 Task: Search for hiking trails near Seattle, Washington, and Vancouver, British Columbia, Canada.
Action: Mouse moved to (98, 83)
Screenshot: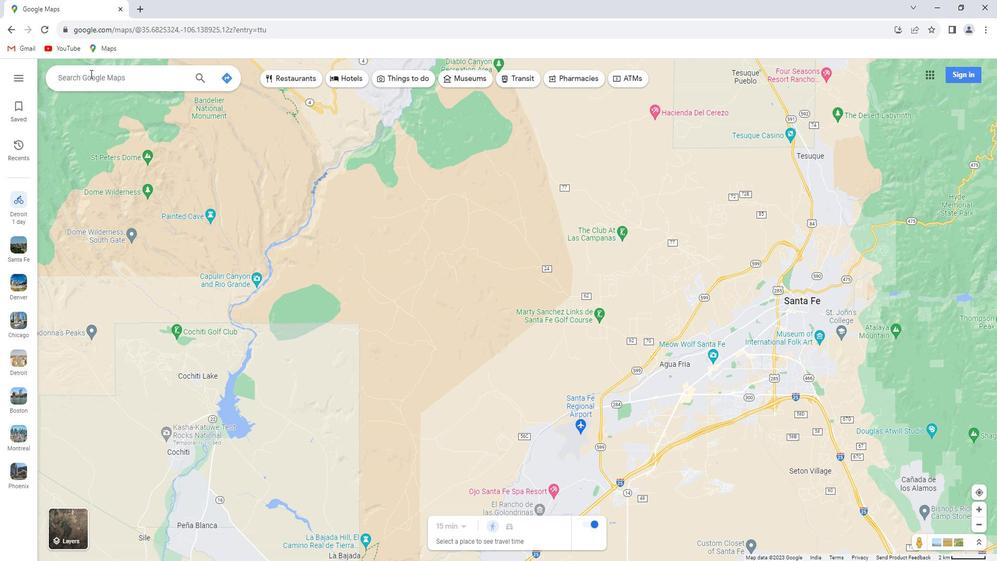 
Action: Mouse pressed left at (98, 83)
Screenshot: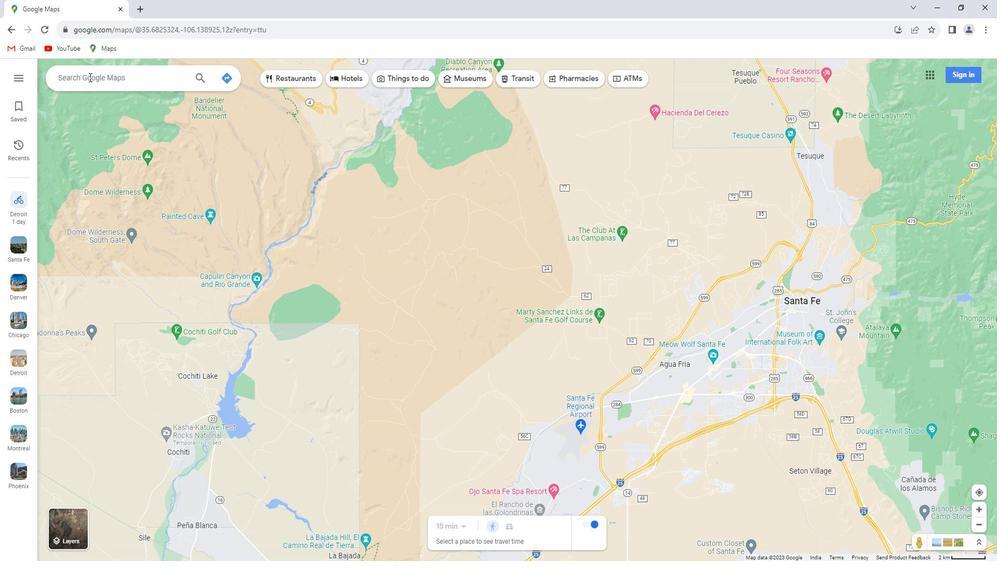 
Action: Key pressed <Key.shift>Seattle,<Key.space><Key.shift>Washington
Screenshot: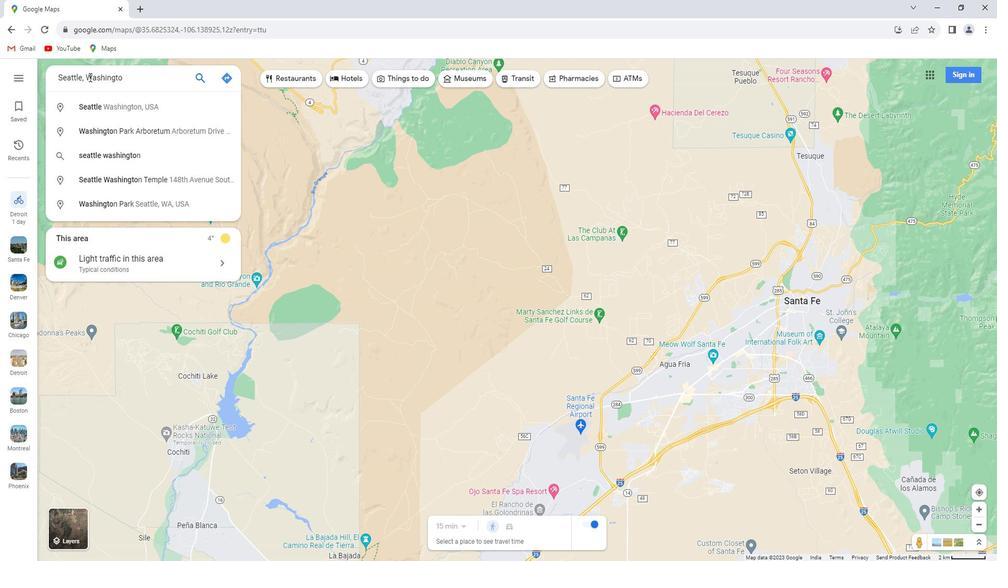 
Action: Mouse moved to (98, 89)
Screenshot: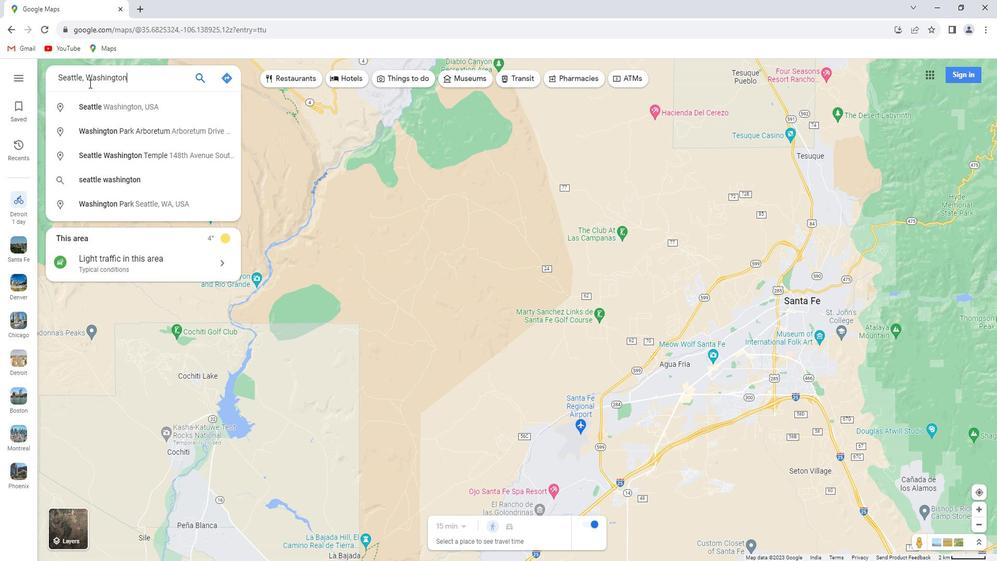
Action: Key pressed <Key.enter>
Screenshot: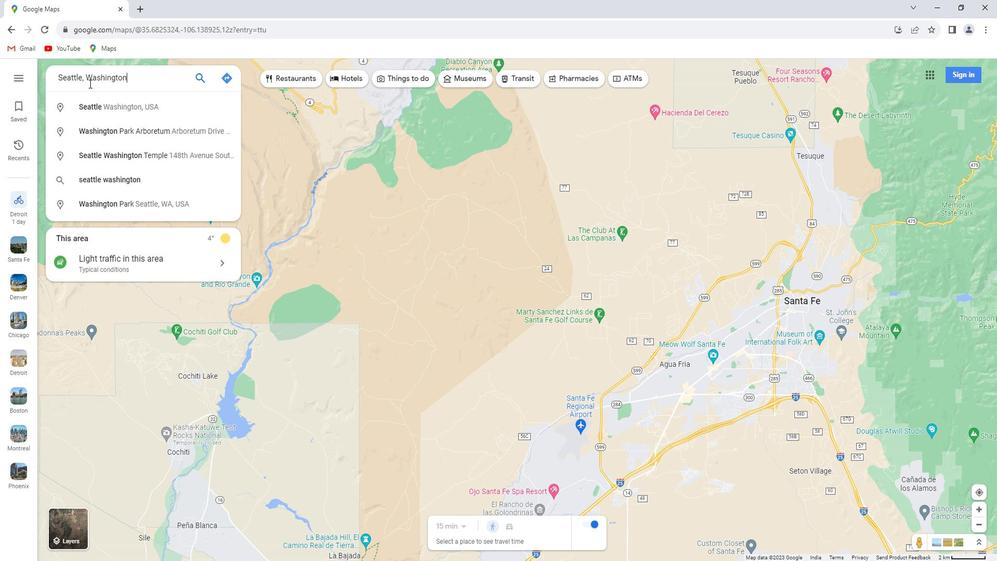 
Action: Mouse moved to (154, 265)
Screenshot: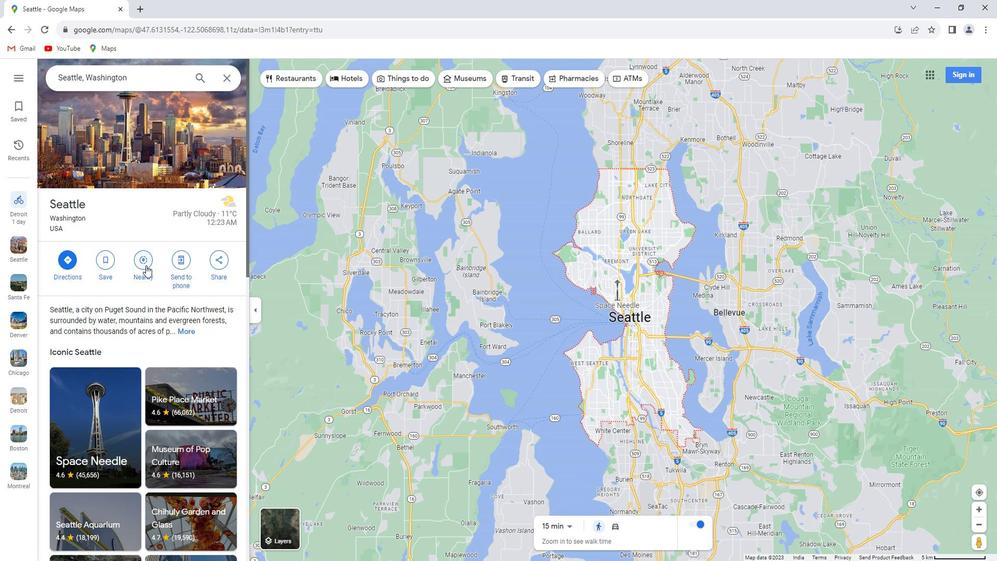 
Action: Mouse pressed left at (154, 265)
Screenshot: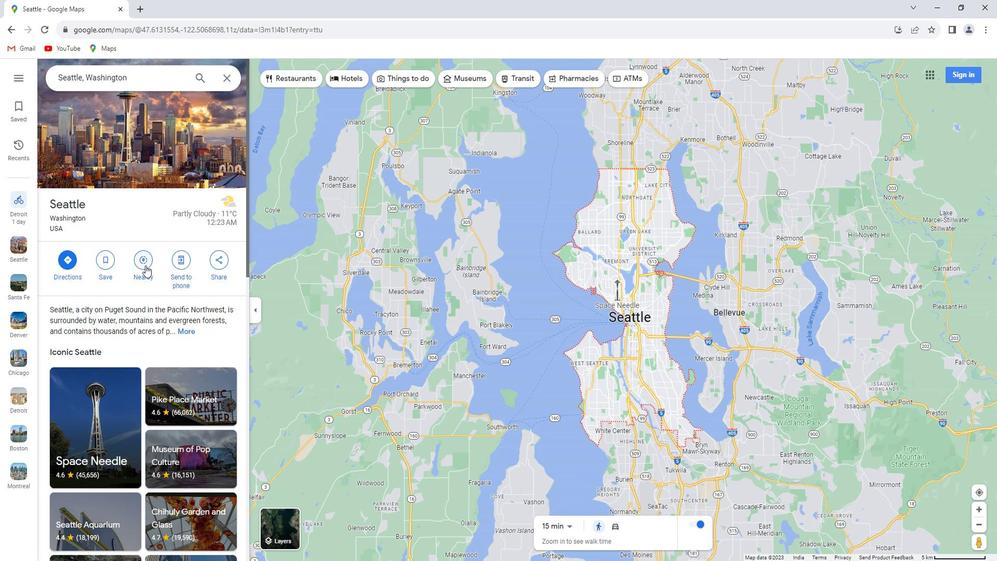 
Action: Mouse moved to (153, 260)
Screenshot: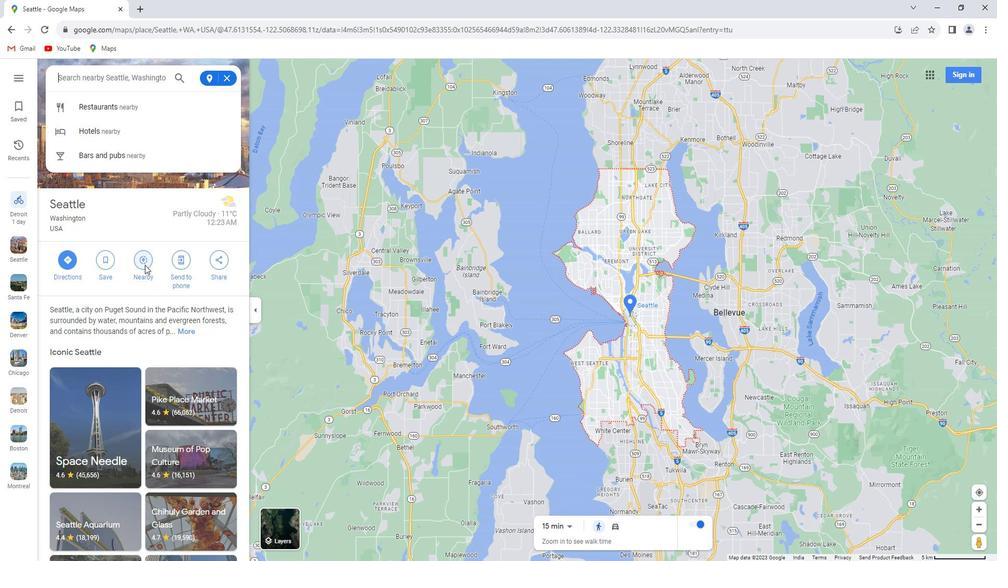
Action: Key pressed hiking<Key.space>trails<Key.enter>
Screenshot: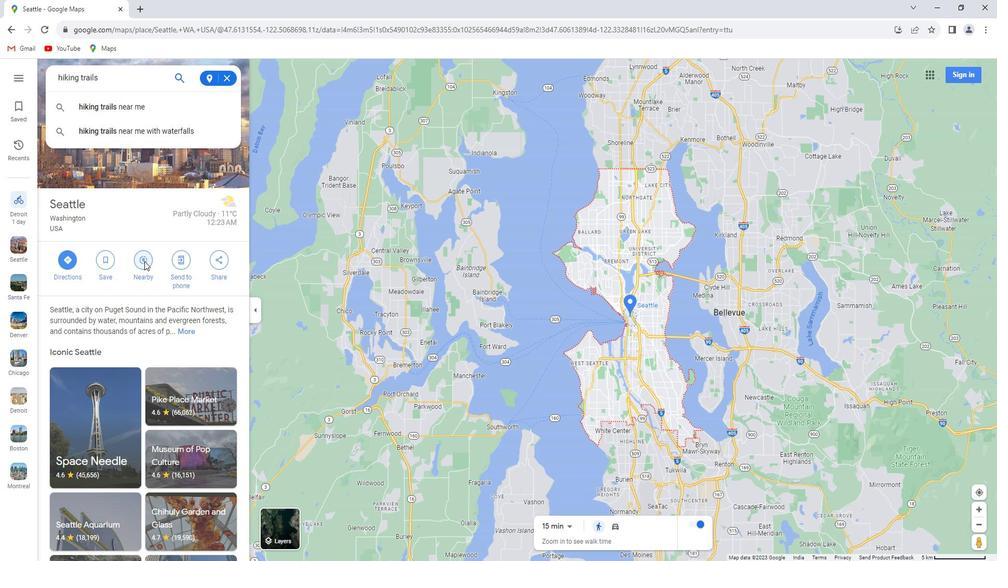 
Action: Mouse moved to (236, 87)
Screenshot: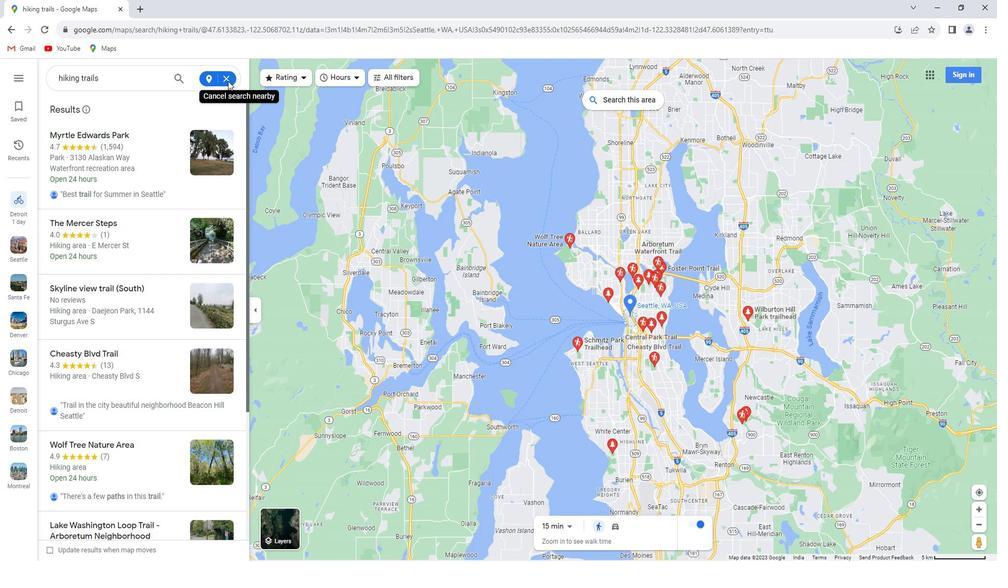
Action: Mouse pressed left at (236, 87)
Screenshot: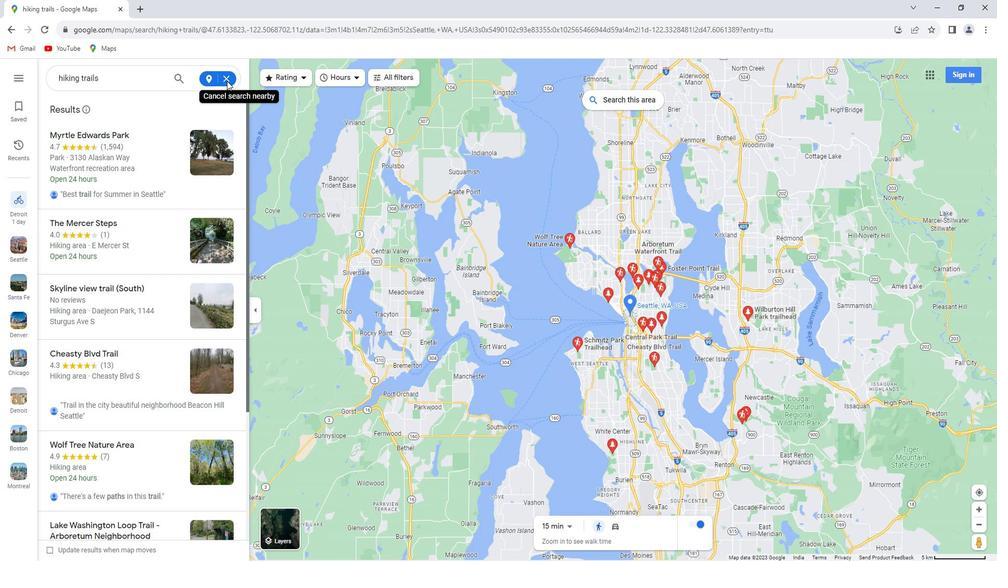 
Action: Mouse moved to (234, 85)
Screenshot: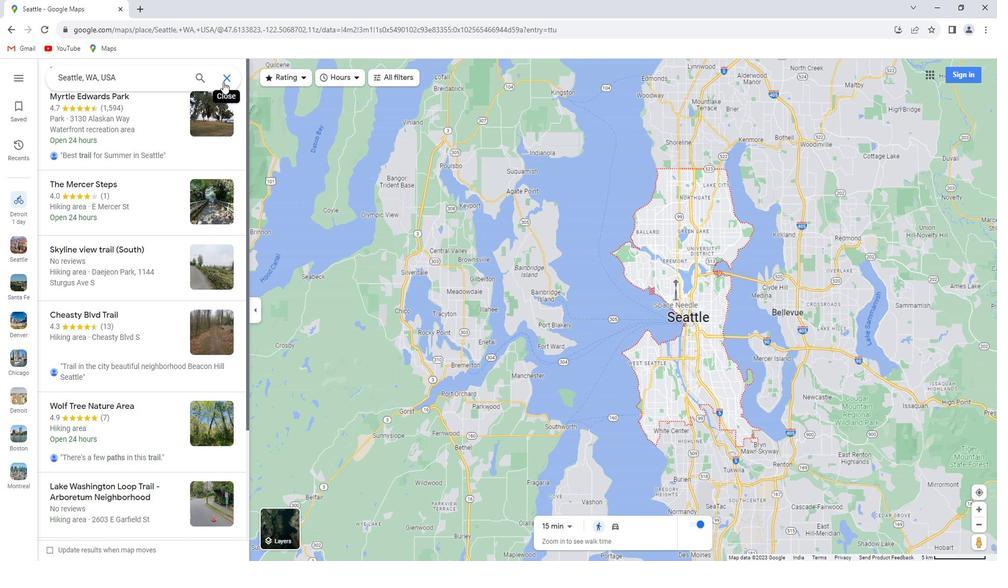 
Action: Mouse pressed left at (234, 85)
Screenshot: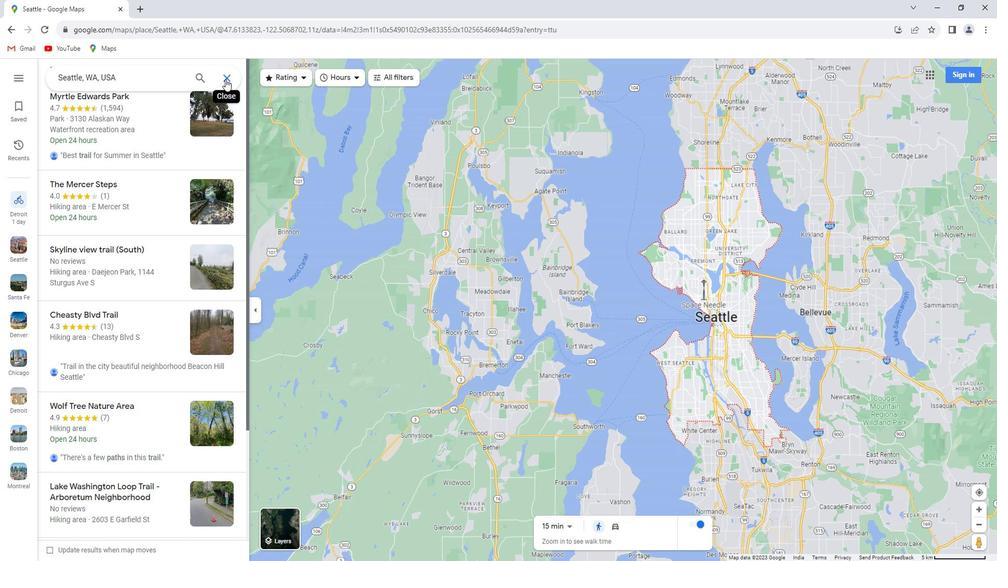 
Action: Mouse moved to (230, 85)
Screenshot: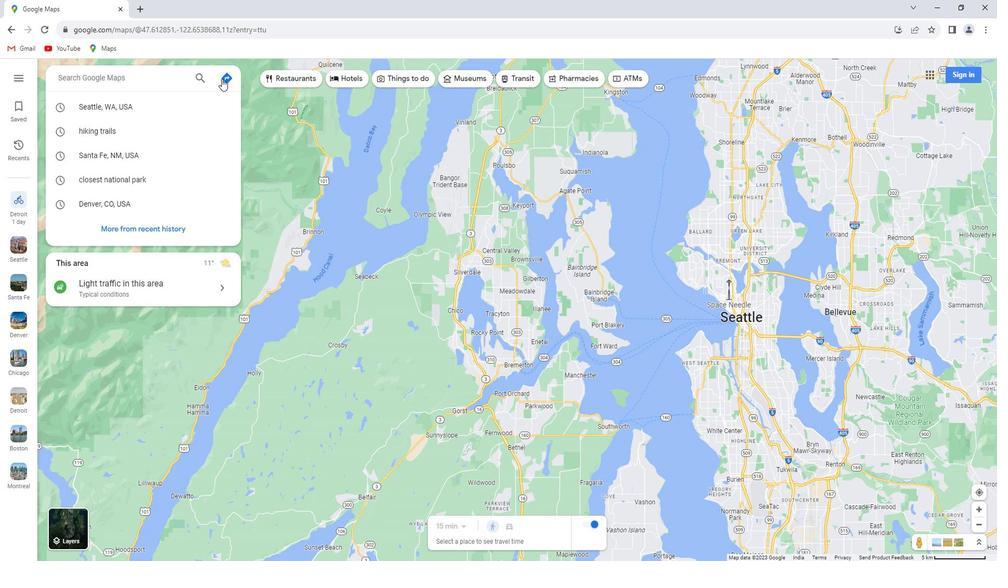 
Action: Key pressed <Key.shift>Vancouver,<Key.space><Key.shift>British<Key.space><Key.shift>Columbia,<Key.space><Key.shift>Canada<Key.enter>
Screenshot: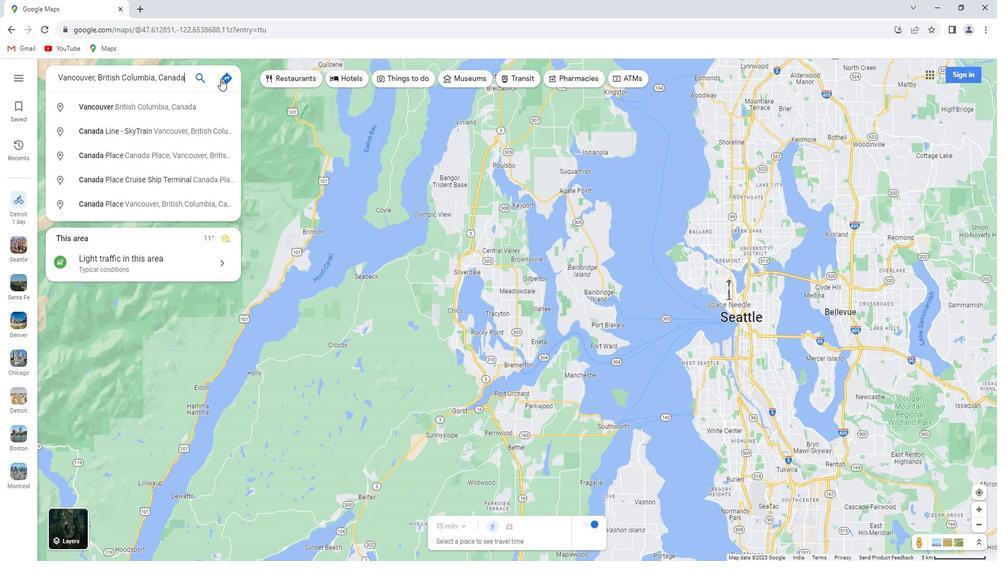 
Action: Mouse moved to (152, 257)
Screenshot: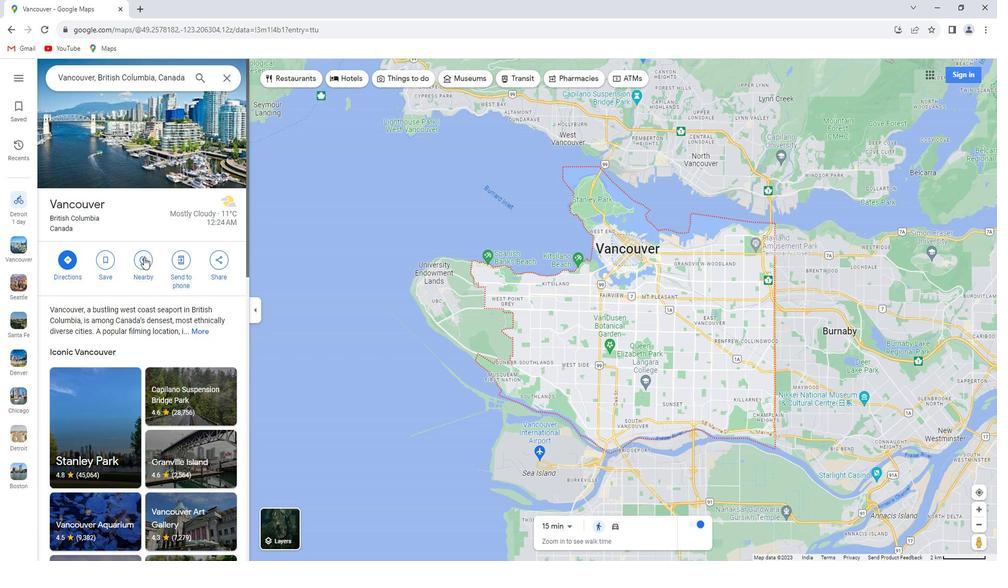 
Action: Mouse pressed left at (152, 257)
Screenshot: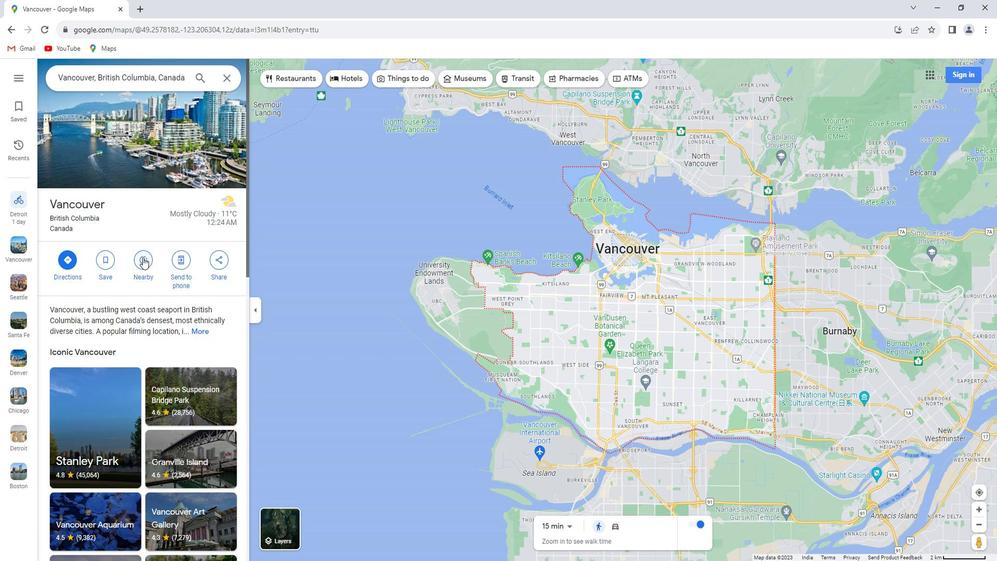 
Action: Key pressed hiking<Key.space>r<Key.backspace>trails<Key.enter>
Screenshot: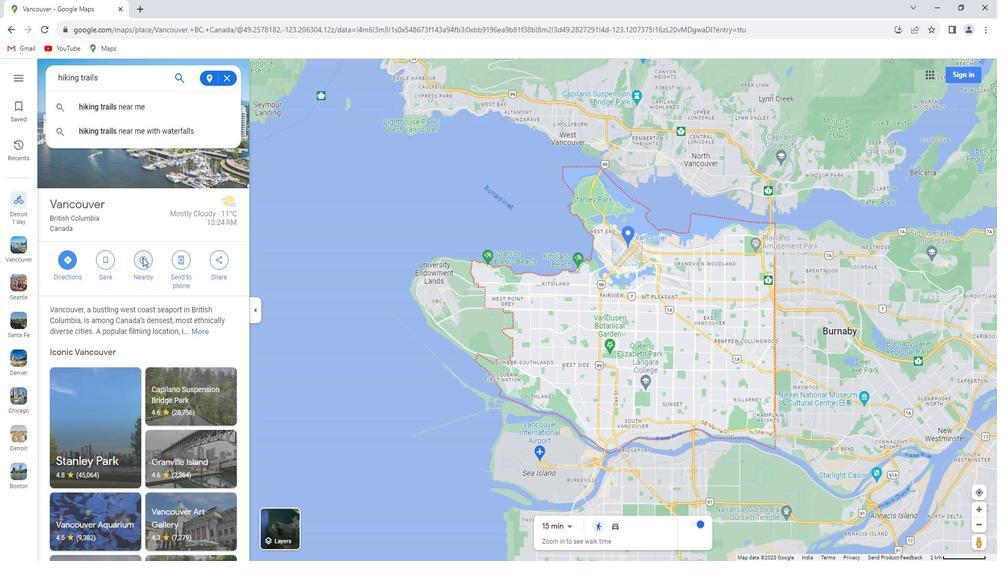 
